 Task: Apply heading 3 to the text "Phone".
Action: Mouse pressed left at (493, 187)
Screenshot: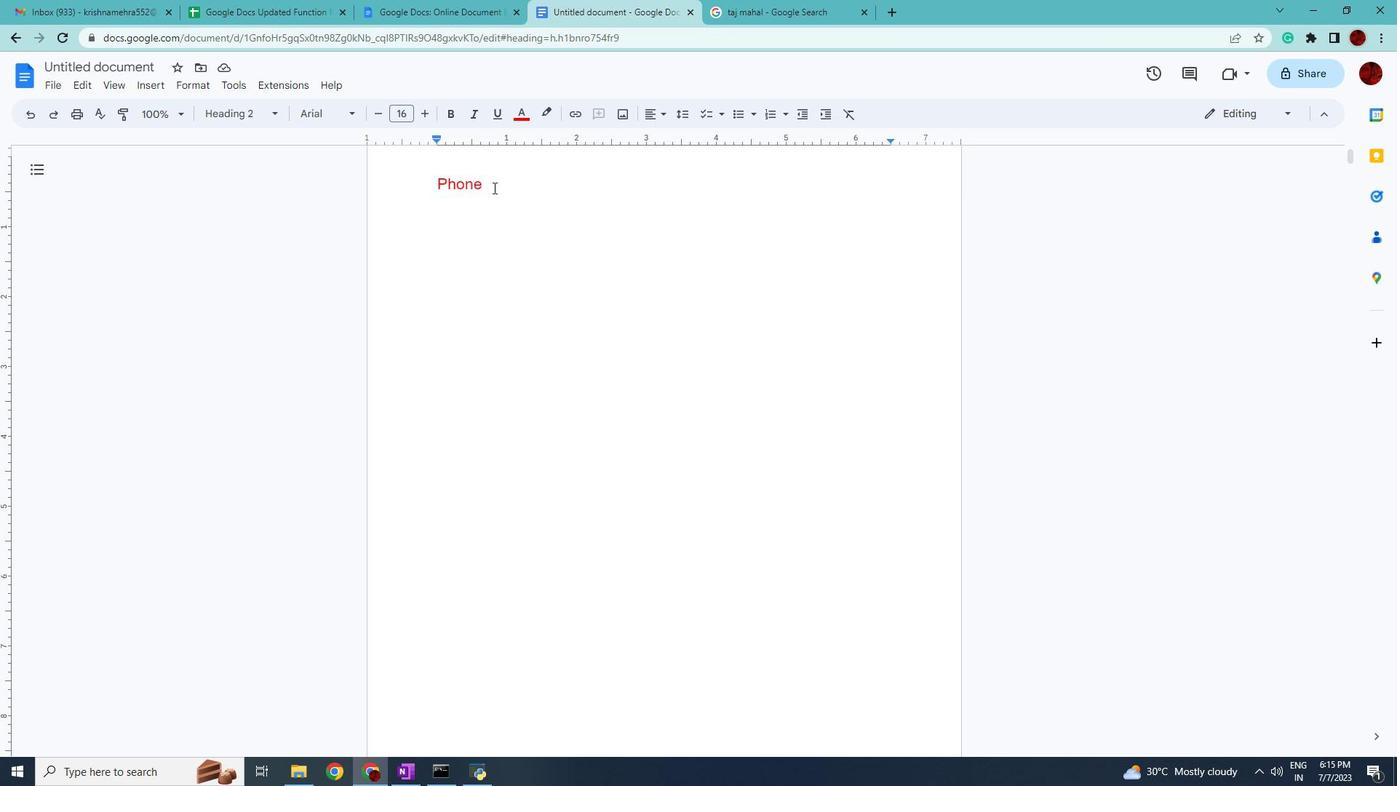 
Action: Mouse moved to (274, 117)
Screenshot: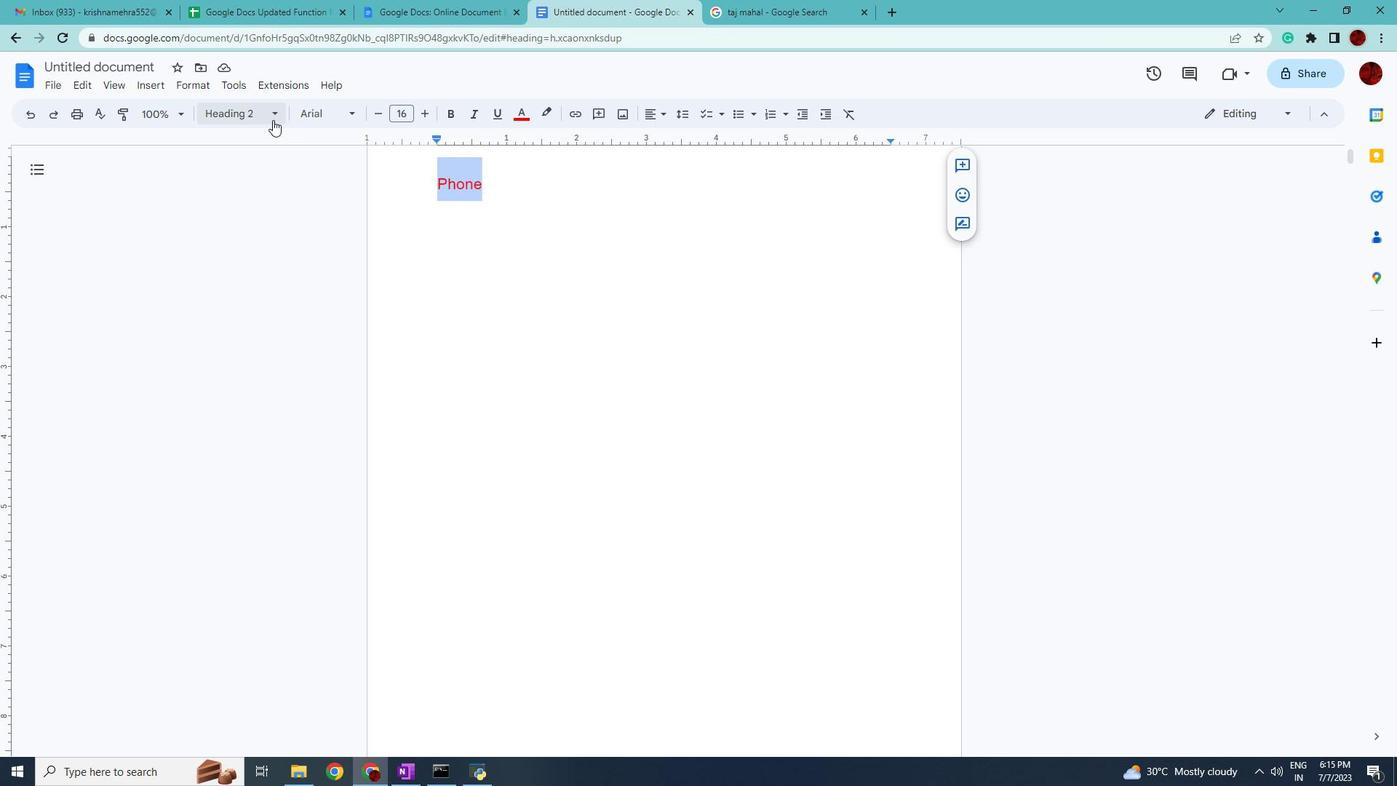 
Action: Mouse pressed left at (274, 117)
Screenshot: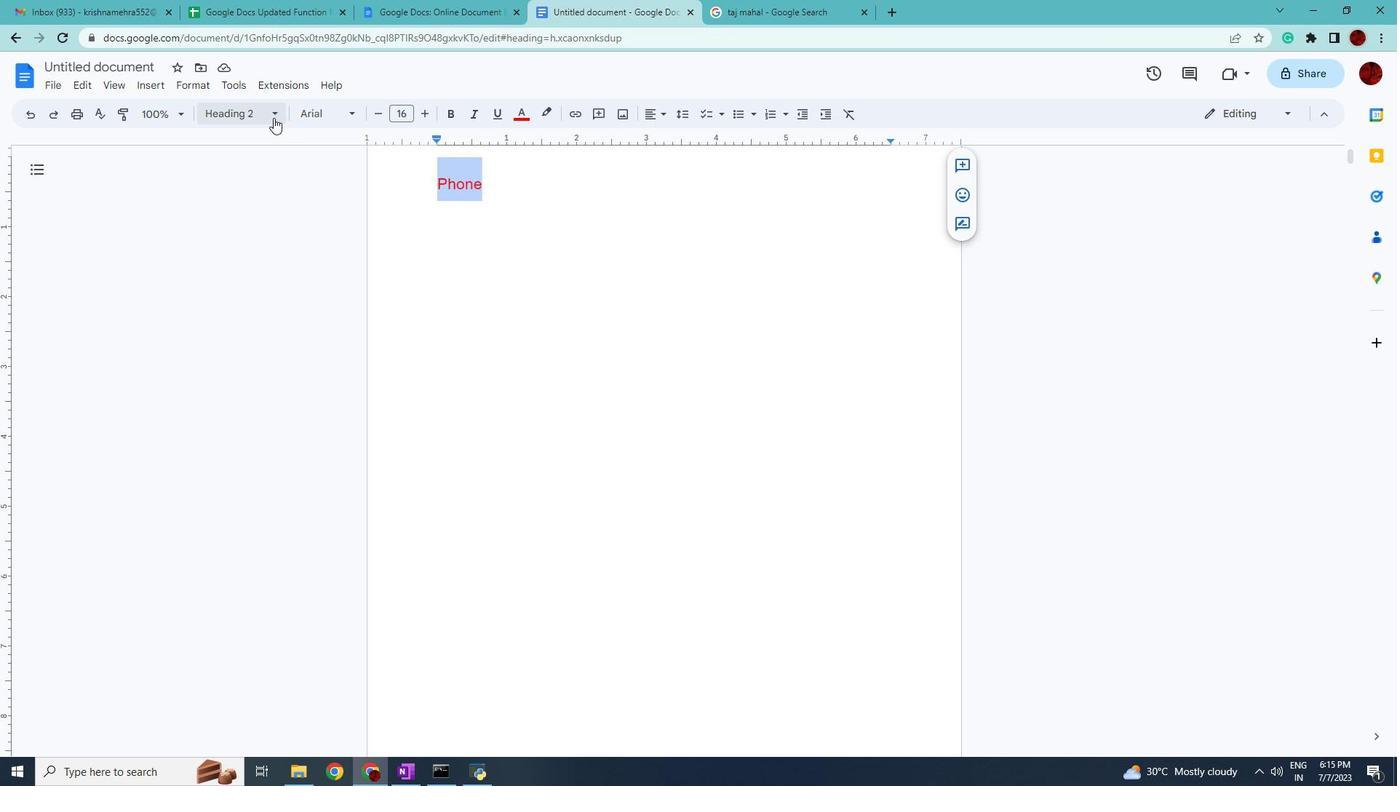 
Action: Mouse moved to (443, 404)
Screenshot: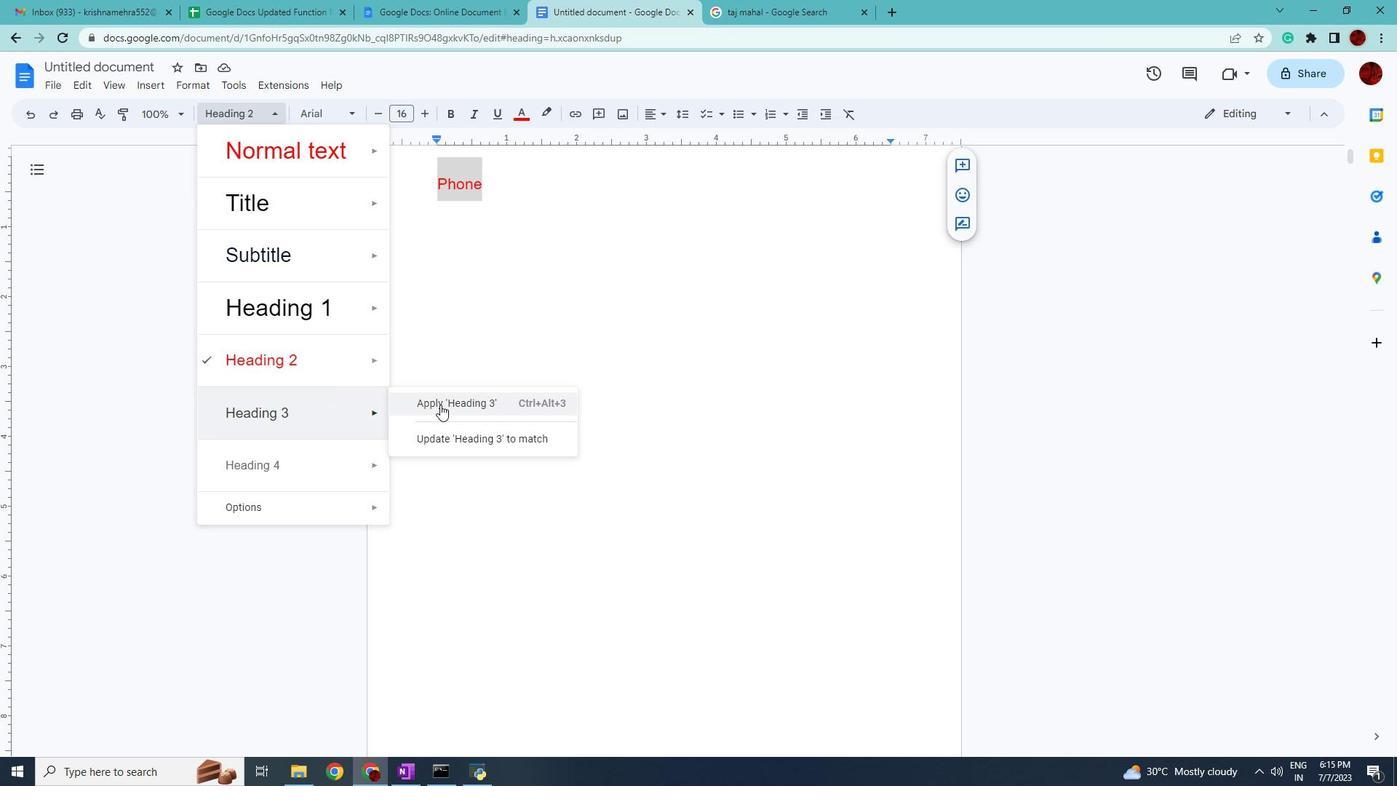 
Action: Mouse pressed left at (443, 404)
Screenshot: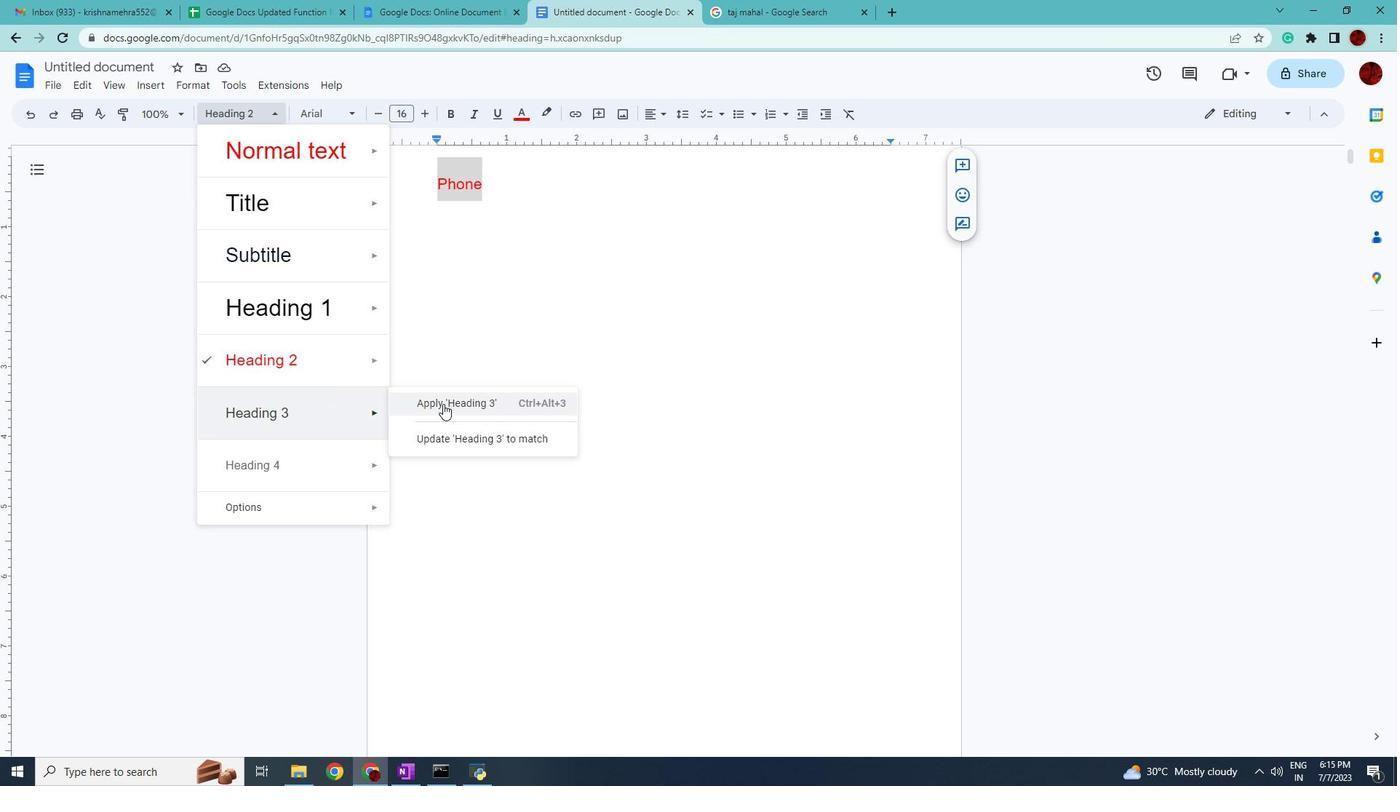 
